 Task: Select the Pacific Time - US & Canada as time zone for the schedule.
Action: Mouse moved to (411, 322)
Screenshot: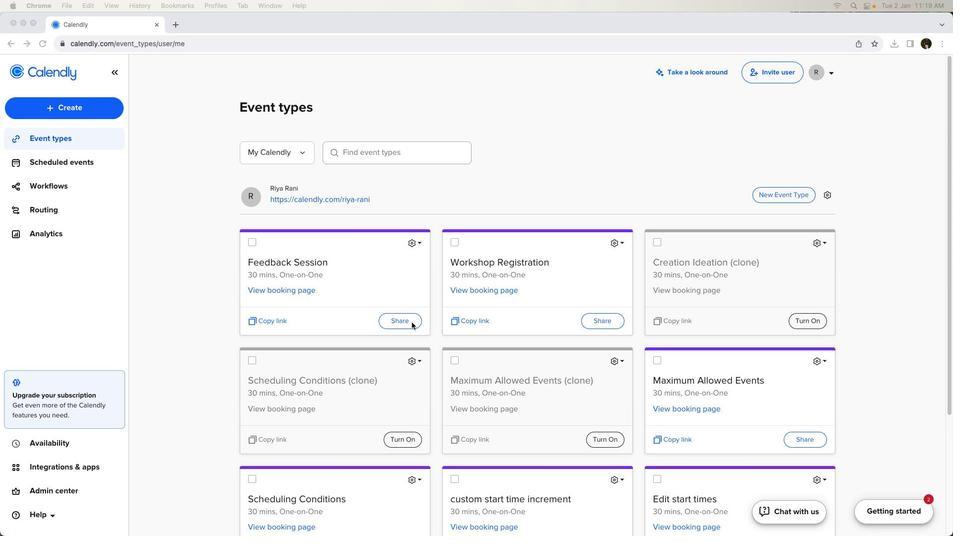 
Action: Mouse pressed left at (411, 322)
Screenshot: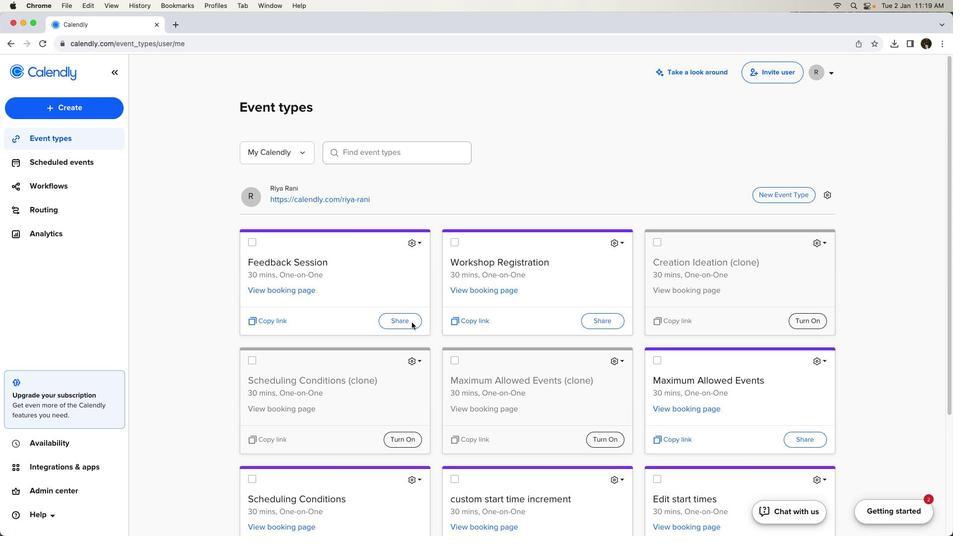 
Action: Mouse pressed left at (411, 322)
Screenshot: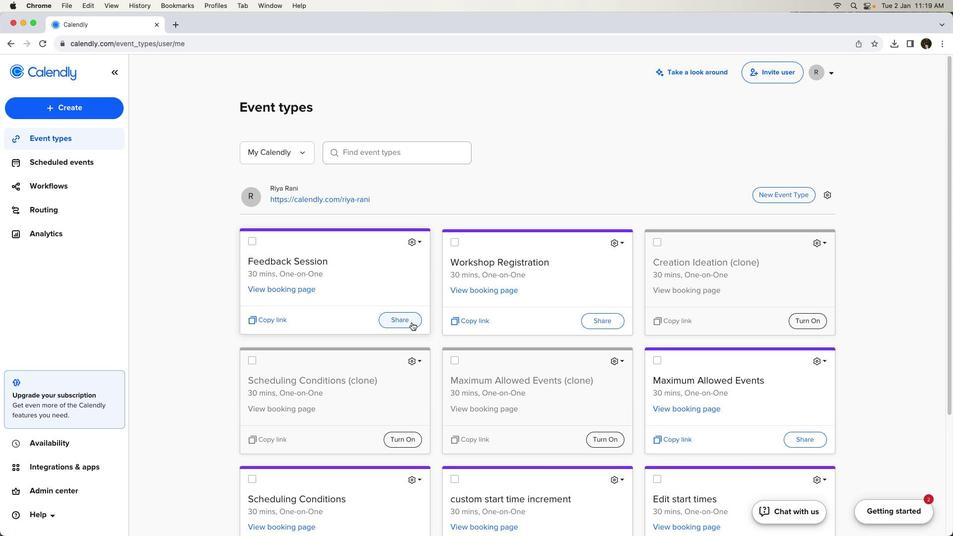 
Action: Mouse moved to (604, 302)
Screenshot: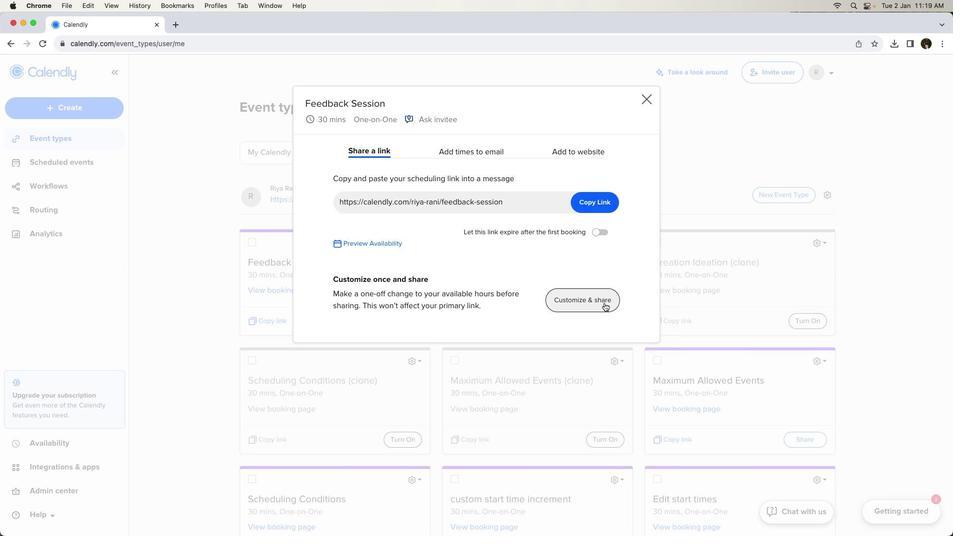 
Action: Mouse pressed left at (604, 302)
Screenshot: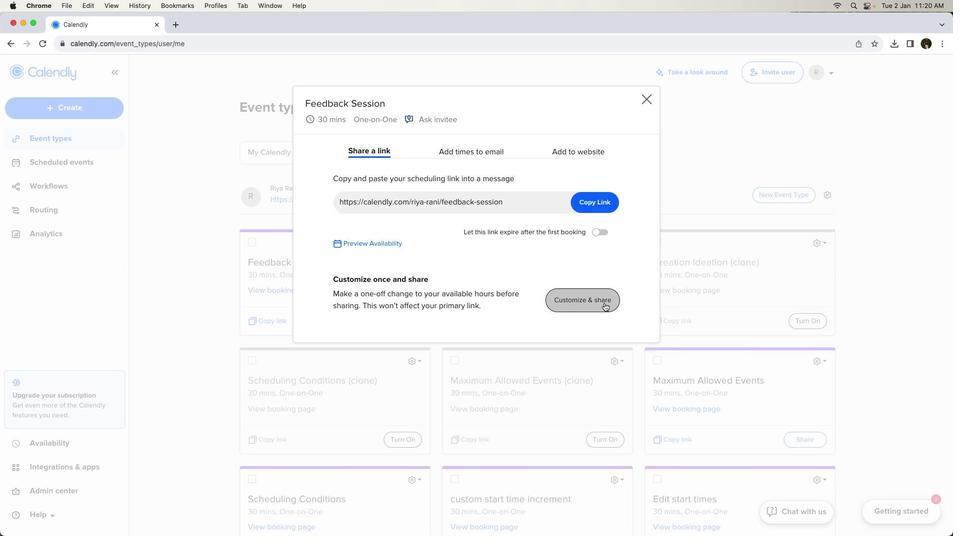 
Action: Mouse moved to (509, 365)
Screenshot: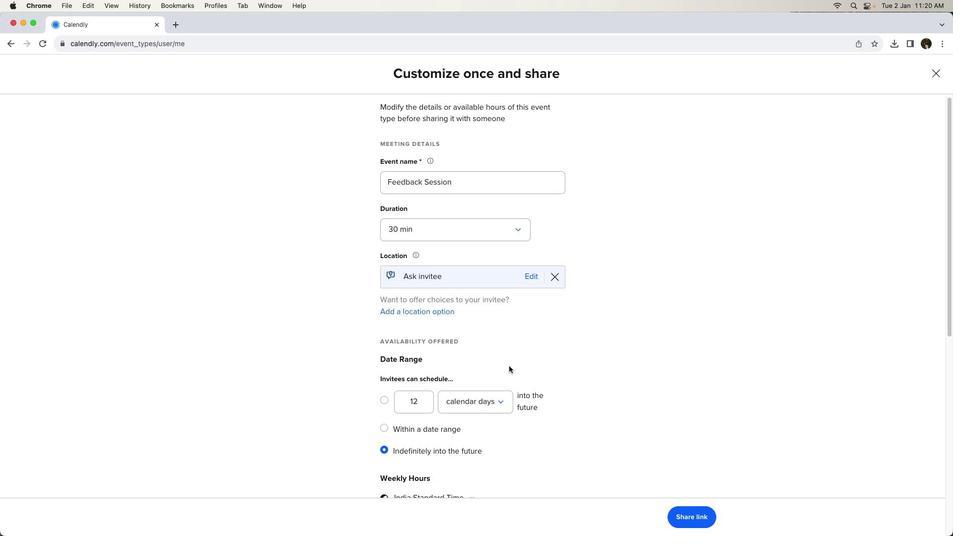 
Action: Mouse scrolled (509, 365) with delta (0, 0)
Screenshot: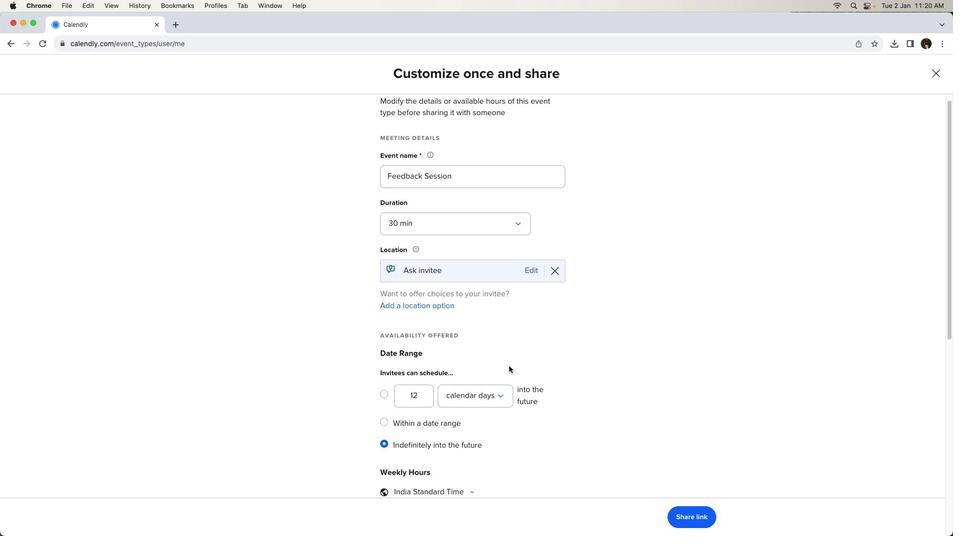 
Action: Mouse scrolled (509, 365) with delta (0, 0)
Screenshot: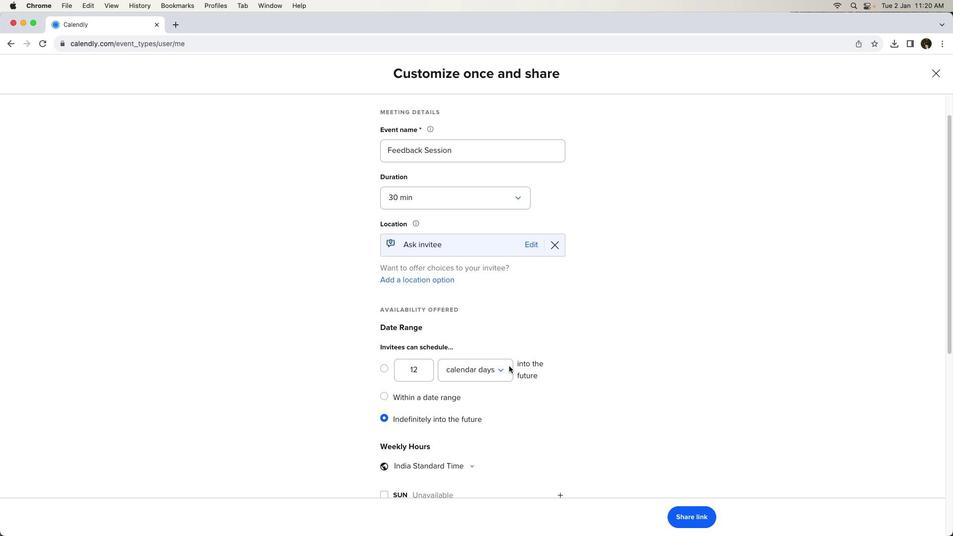 
Action: Mouse scrolled (509, 365) with delta (0, 0)
Screenshot: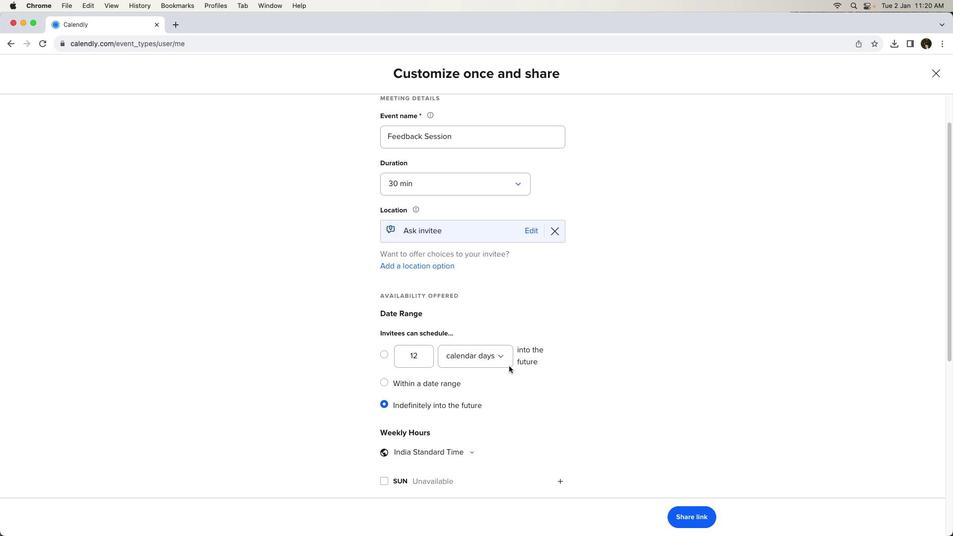 
Action: Mouse moved to (520, 384)
Screenshot: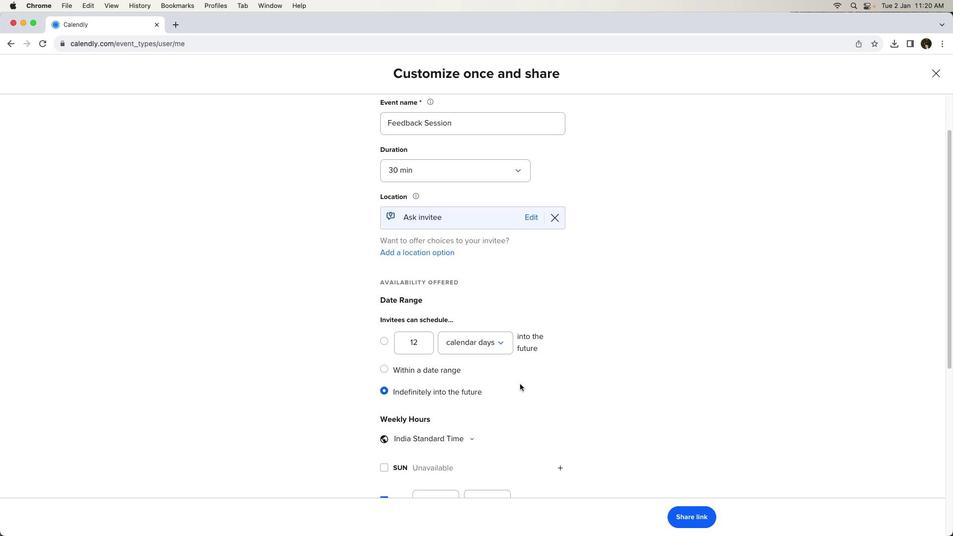 
Action: Mouse scrolled (520, 384) with delta (0, 0)
Screenshot: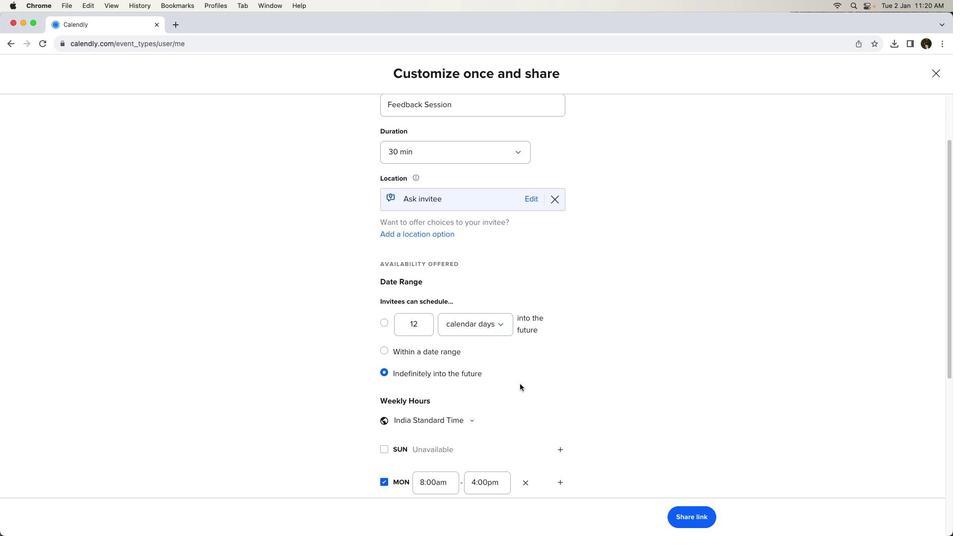 
Action: Mouse scrolled (520, 384) with delta (0, 0)
Screenshot: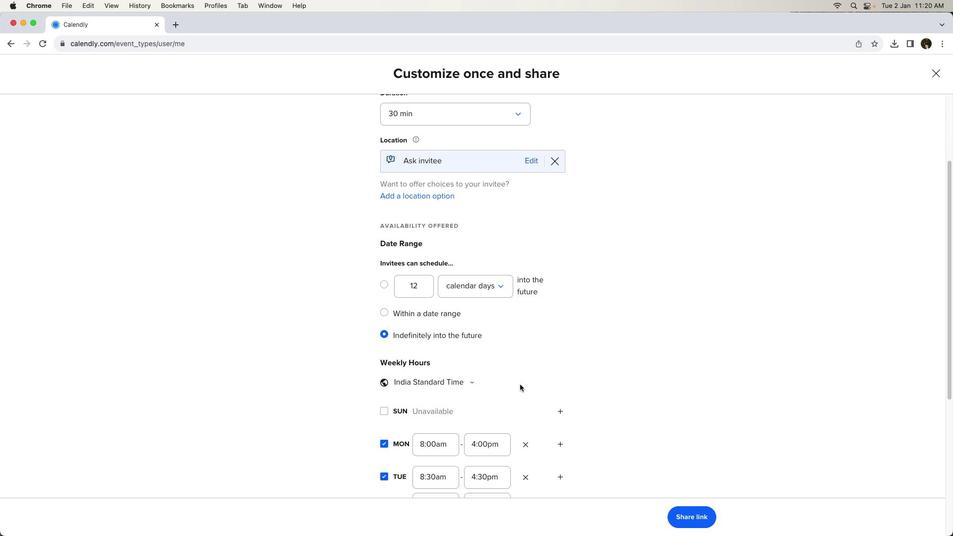 
Action: Mouse scrolled (520, 384) with delta (0, 0)
Screenshot: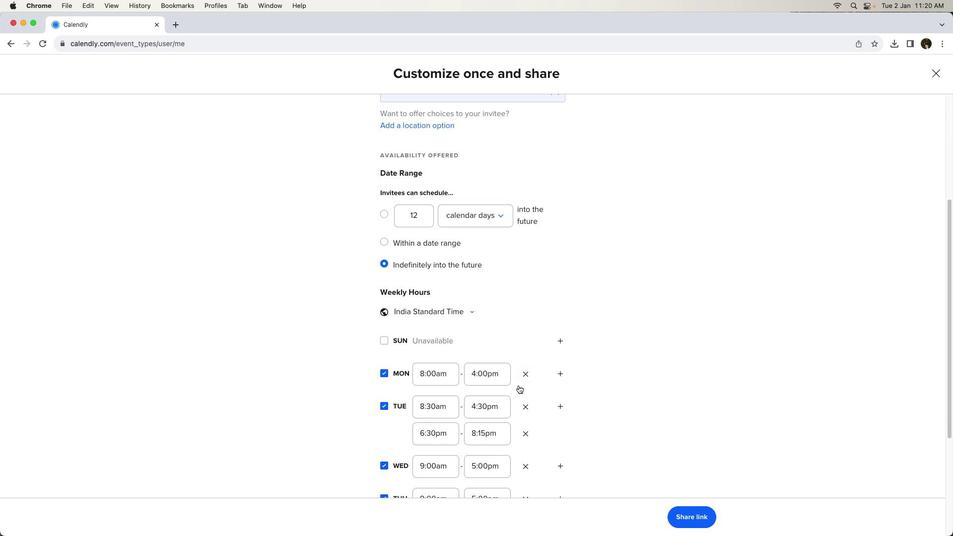 
Action: Mouse scrolled (520, 384) with delta (0, -1)
Screenshot: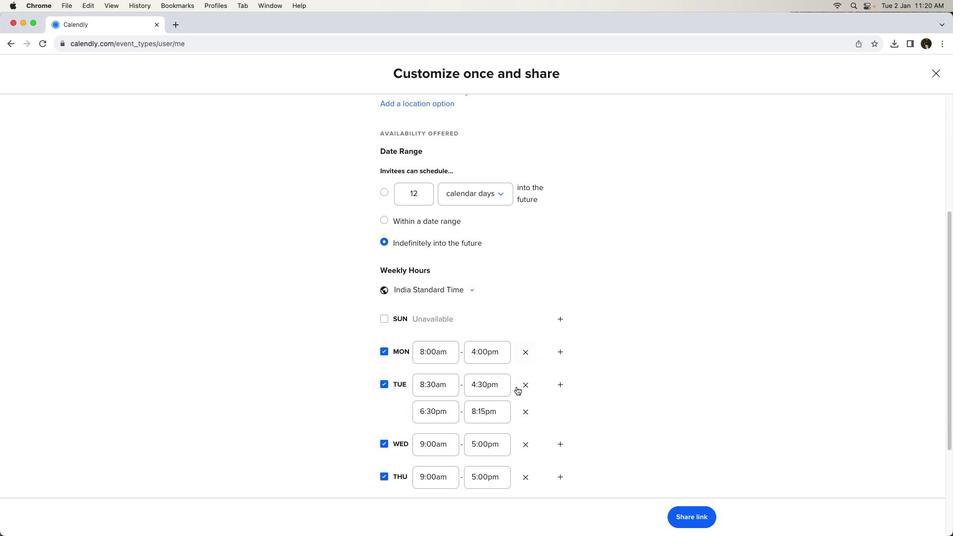 
Action: Mouse moved to (462, 289)
Screenshot: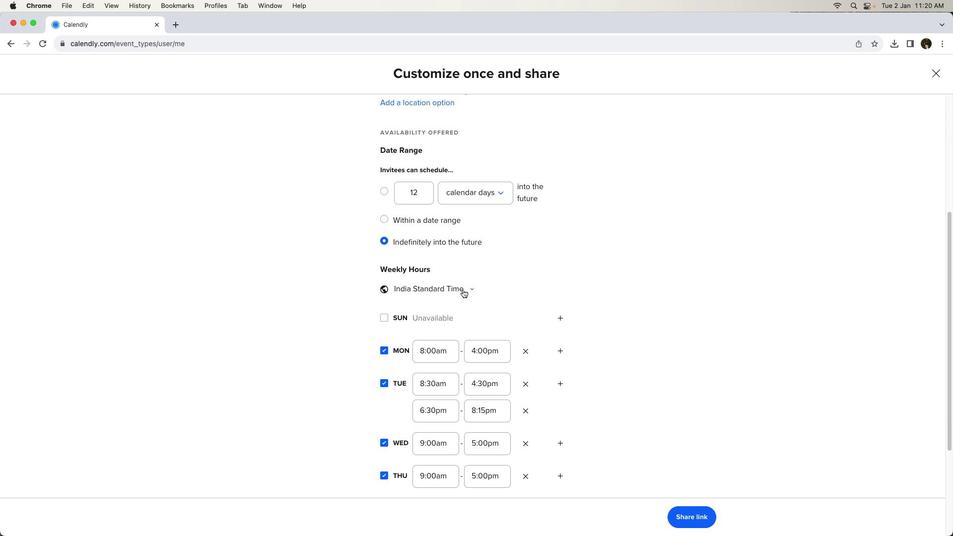 
Action: Mouse pressed left at (462, 289)
Screenshot: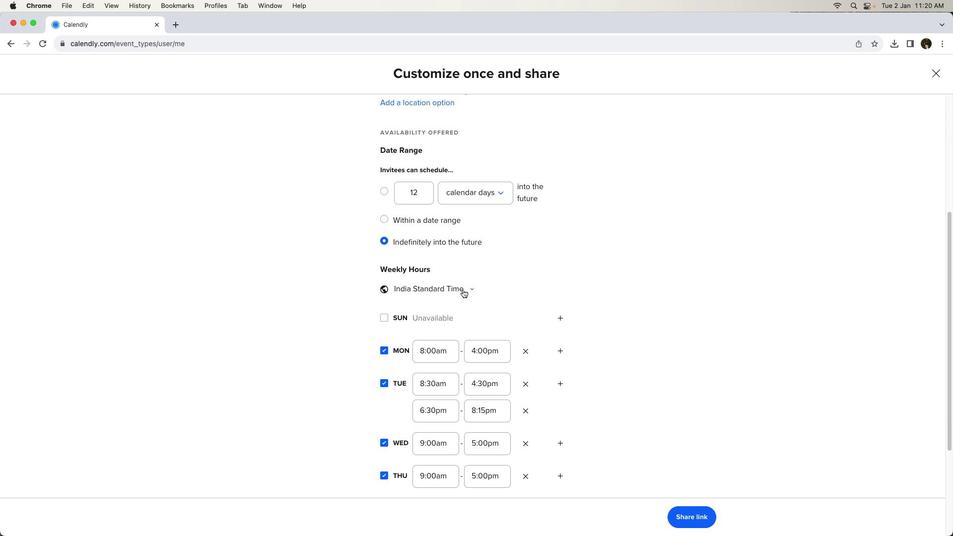 
Action: Mouse moved to (462, 290)
Screenshot: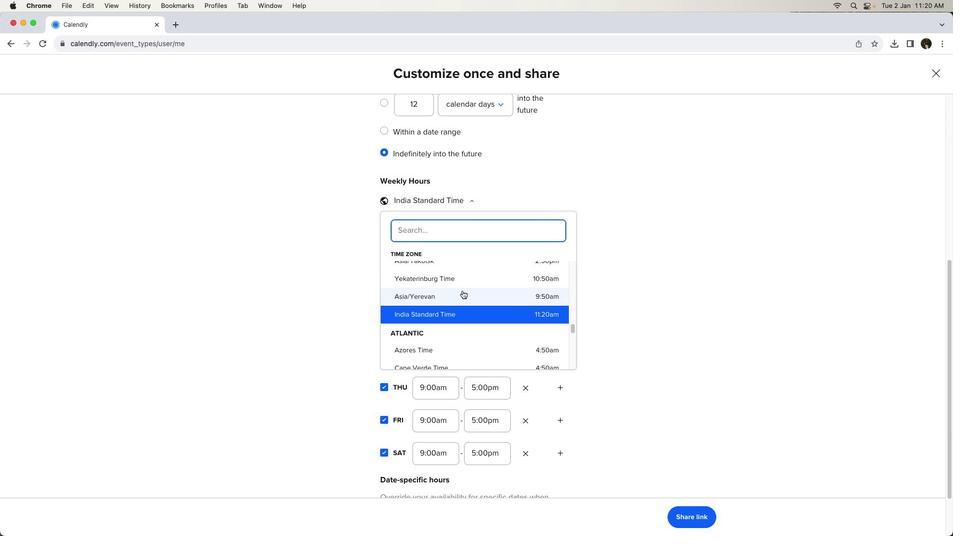 
Action: Mouse scrolled (462, 290) with delta (0, 0)
Screenshot: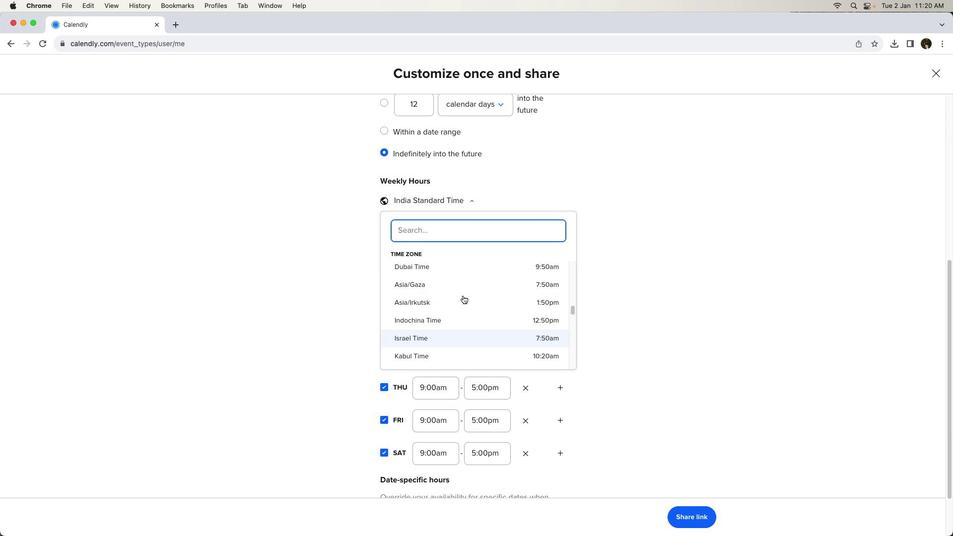 
Action: Mouse scrolled (462, 290) with delta (0, 0)
Screenshot: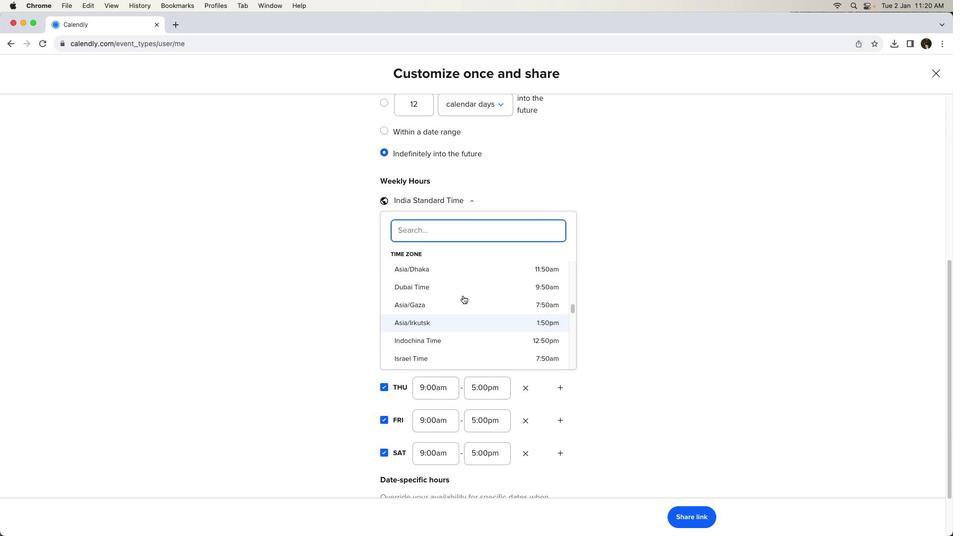
Action: Mouse moved to (462, 290)
Screenshot: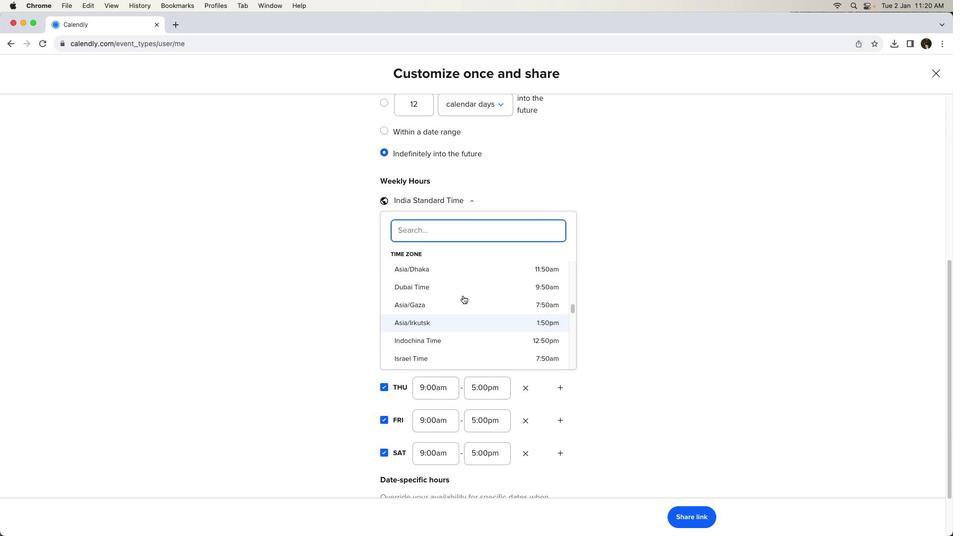 
Action: Mouse scrolled (462, 290) with delta (0, 1)
Screenshot: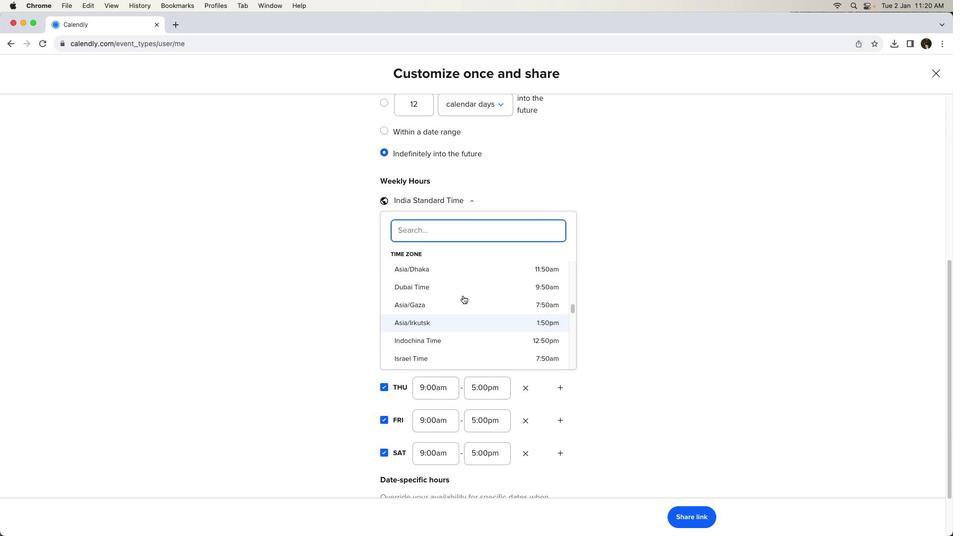 
Action: Mouse moved to (462, 291)
Screenshot: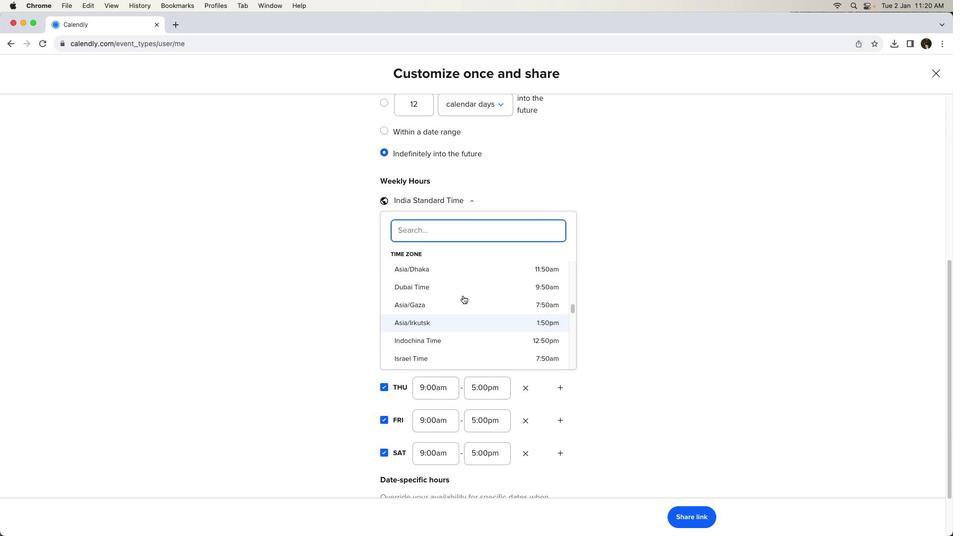
Action: Mouse scrolled (462, 291) with delta (0, 2)
Screenshot: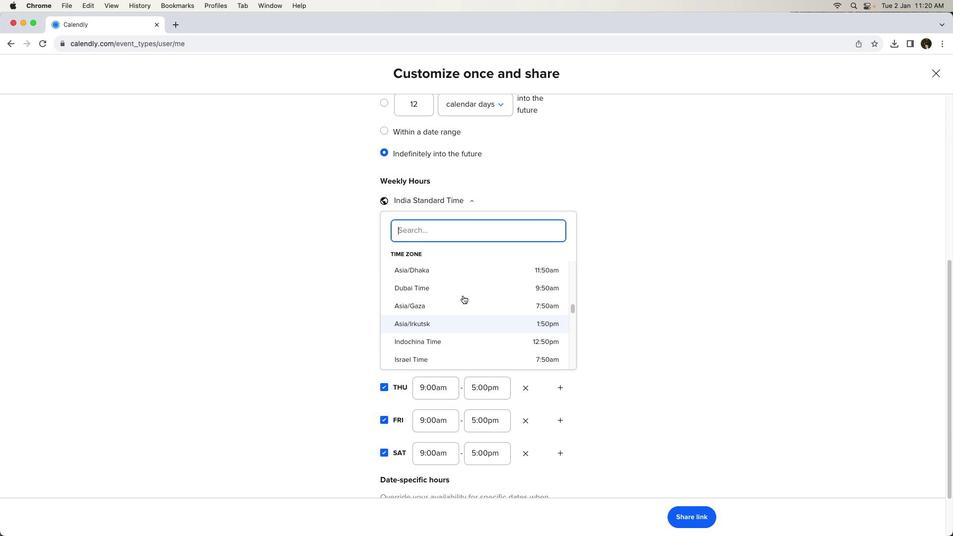
Action: Mouse moved to (462, 292)
Screenshot: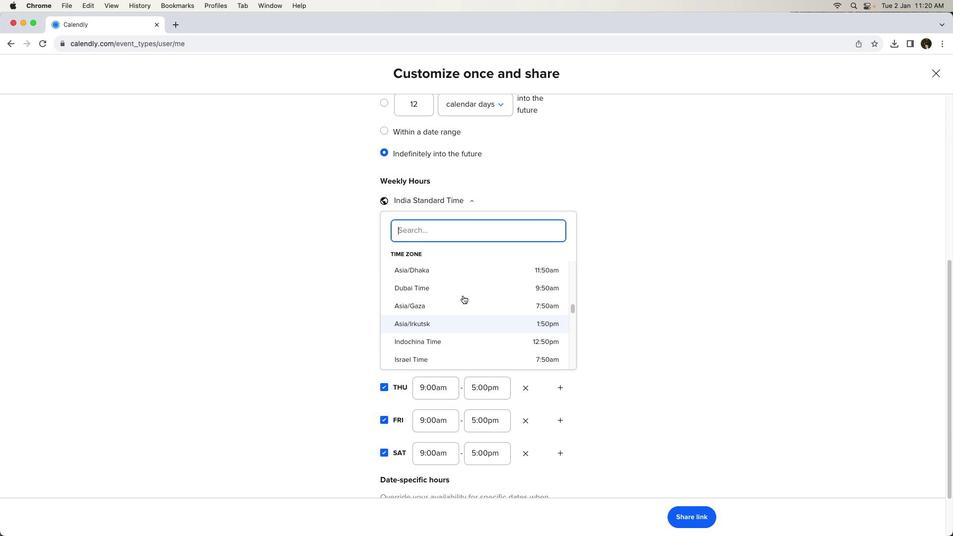 
Action: Mouse scrolled (462, 292) with delta (0, 2)
Screenshot: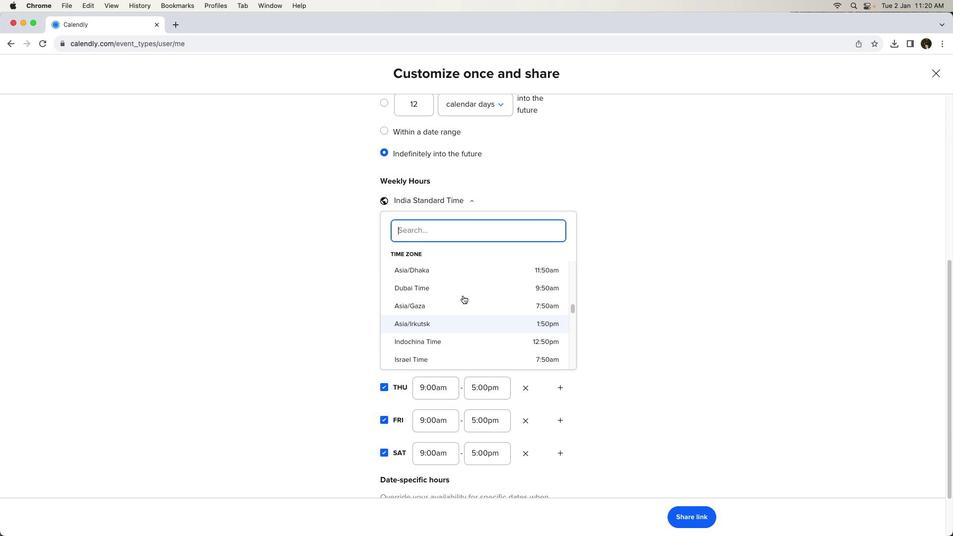 
Action: Mouse moved to (463, 295)
Screenshot: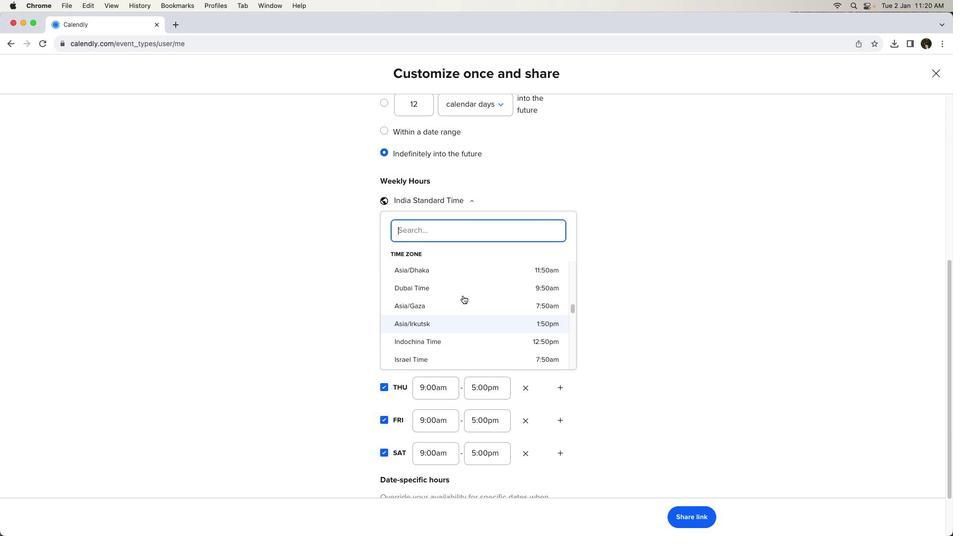 
Action: Mouse scrolled (463, 295) with delta (0, 0)
Screenshot: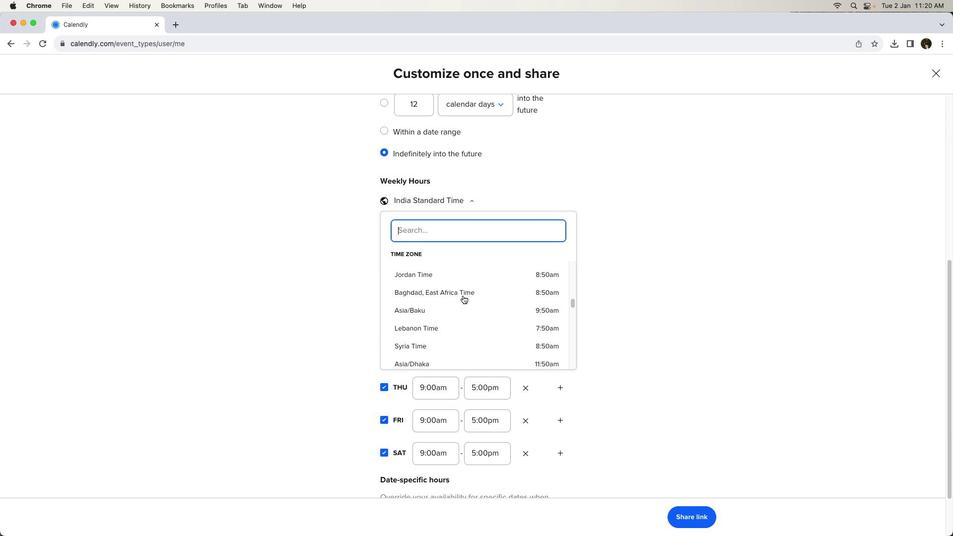 
Action: Mouse scrolled (463, 295) with delta (0, 0)
Screenshot: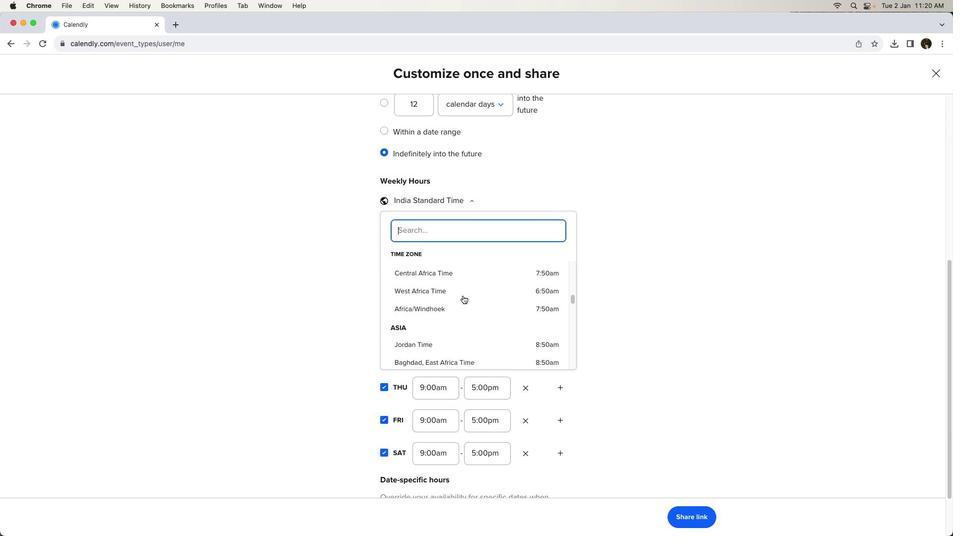 
Action: Mouse scrolled (463, 295) with delta (0, 1)
Screenshot: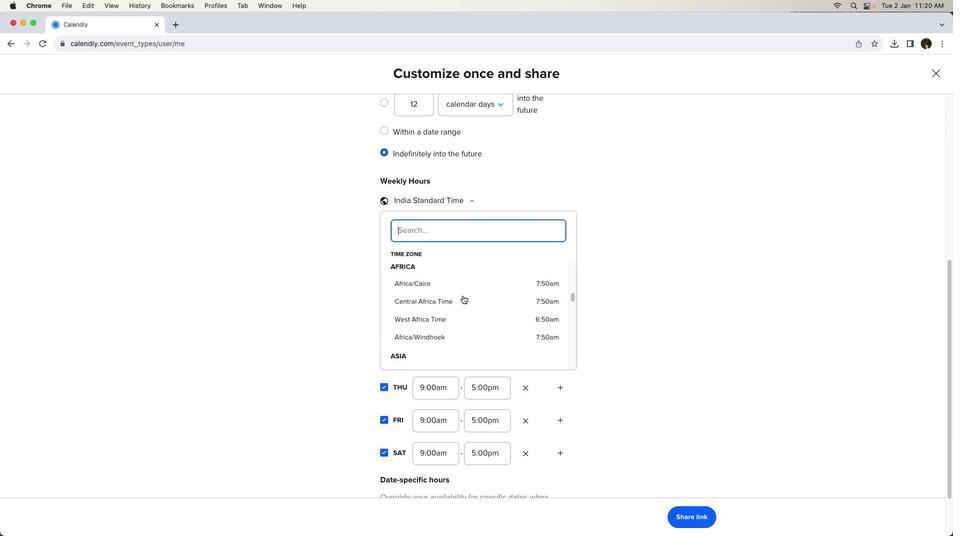 
Action: Mouse scrolled (463, 295) with delta (0, 2)
Screenshot: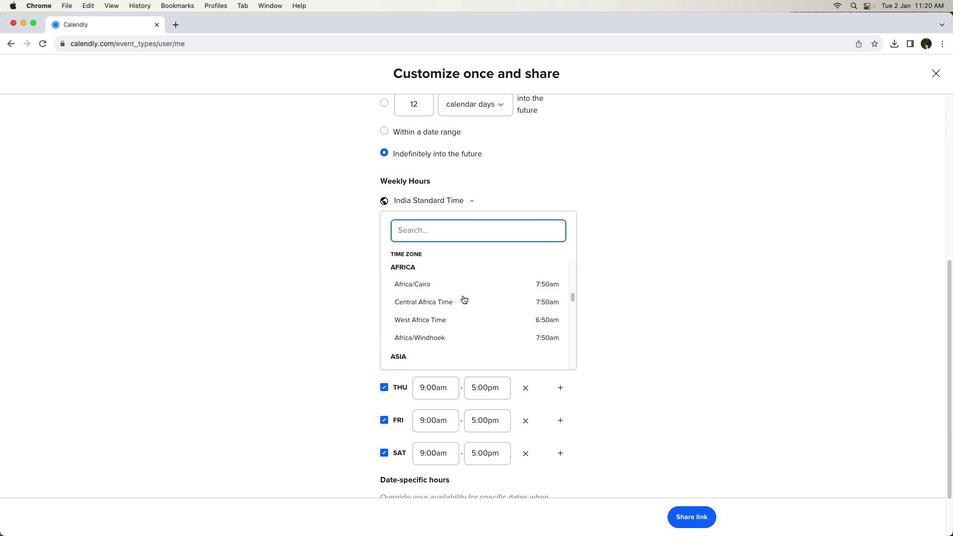 
Action: Mouse scrolled (463, 295) with delta (0, 0)
Screenshot: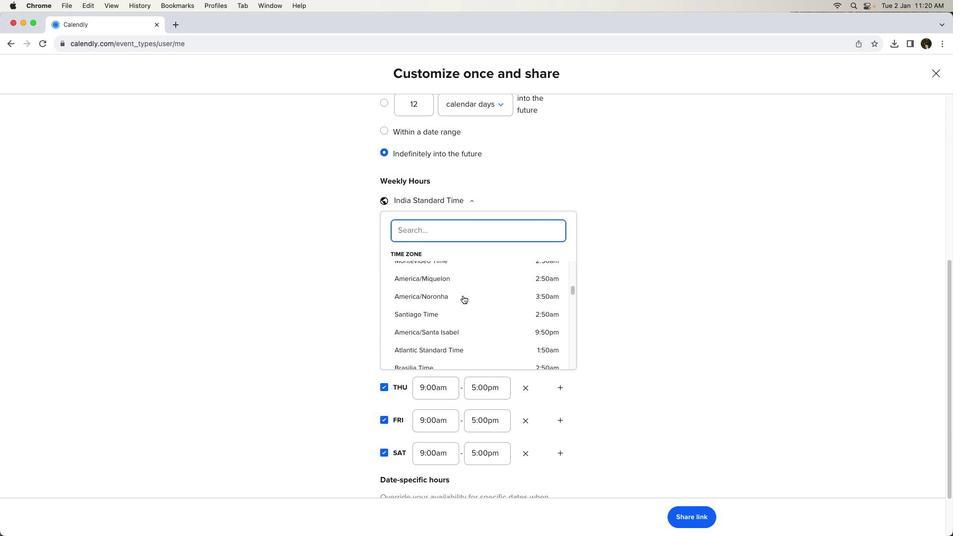 
Action: Mouse scrolled (463, 295) with delta (0, 0)
Screenshot: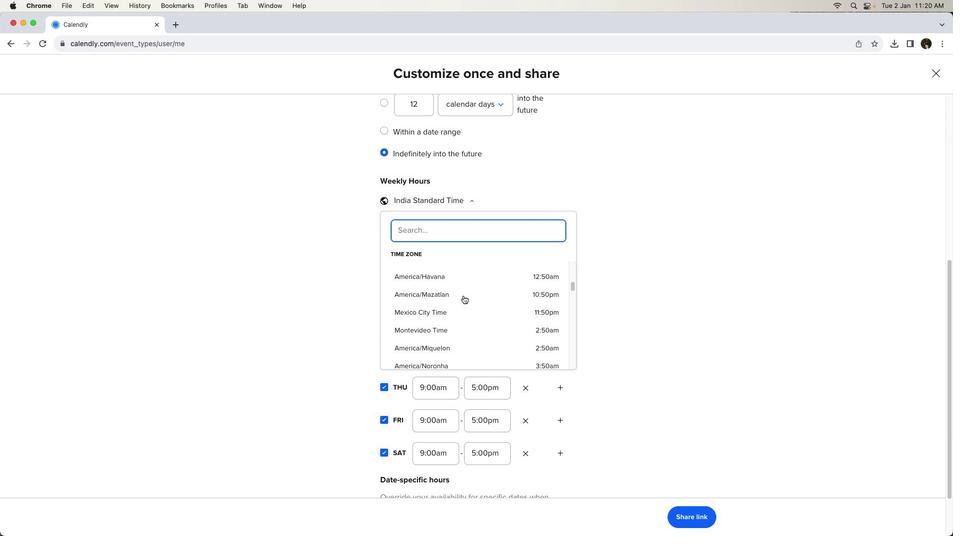 
Action: Mouse scrolled (463, 295) with delta (0, 1)
Screenshot: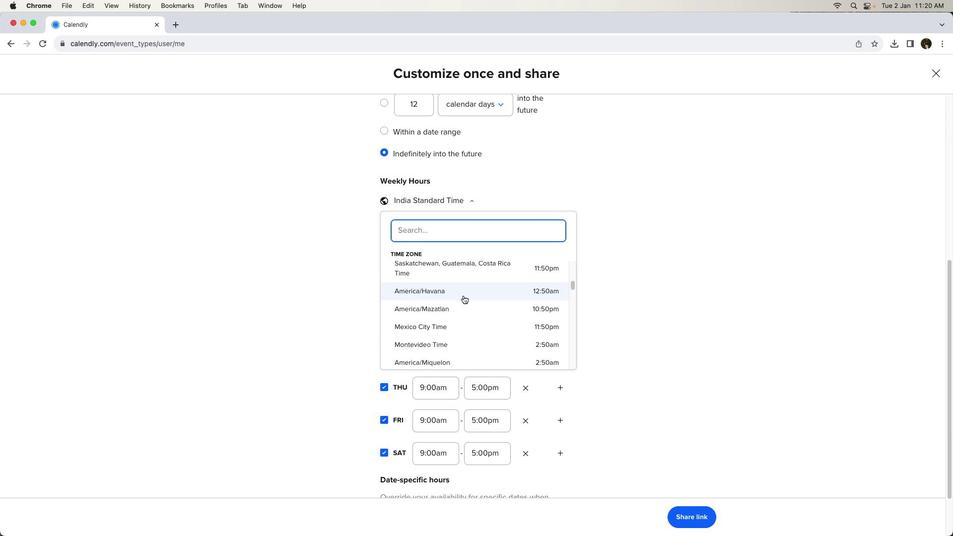 
Action: Mouse scrolled (463, 295) with delta (0, 2)
Screenshot: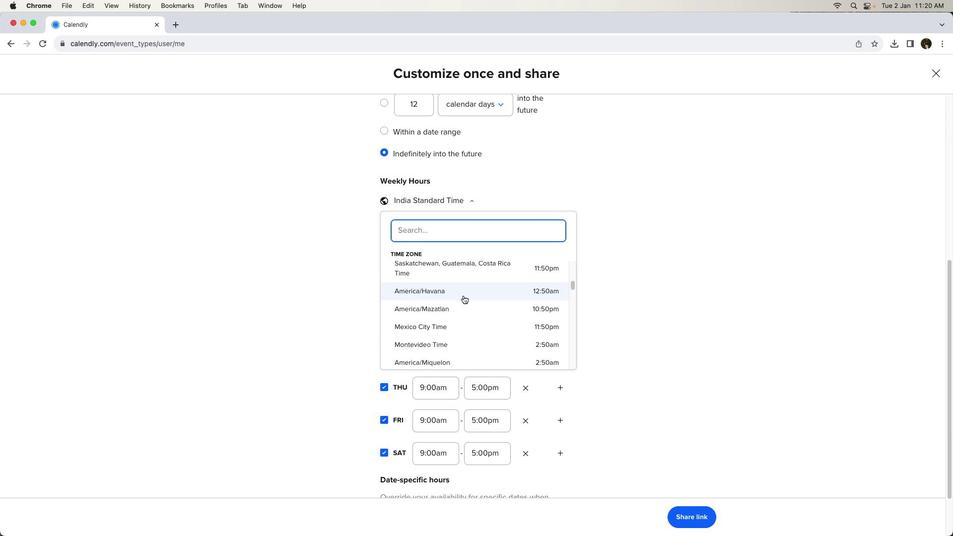 
Action: Mouse moved to (463, 295)
Screenshot: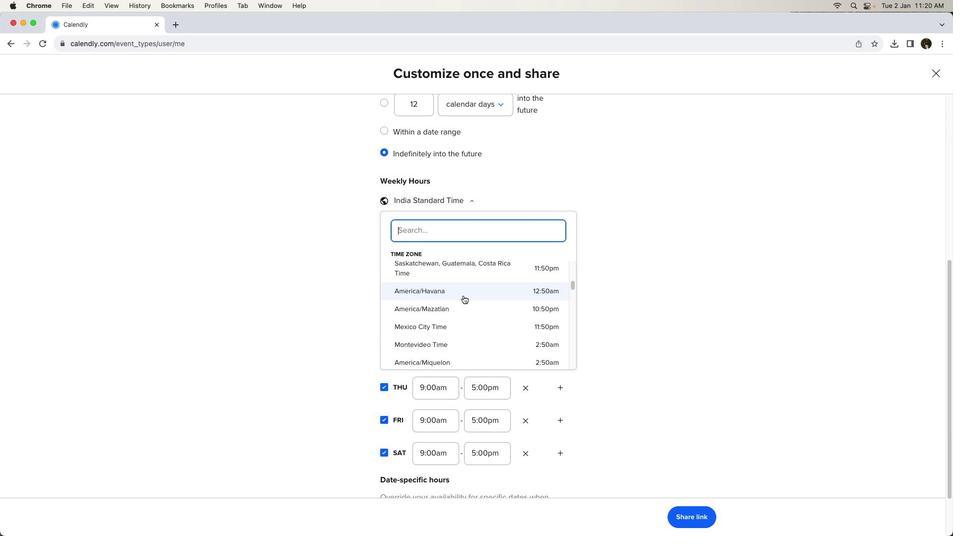 
Action: Mouse scrolled (463, 295) with delta (0, 0)
Screenshot: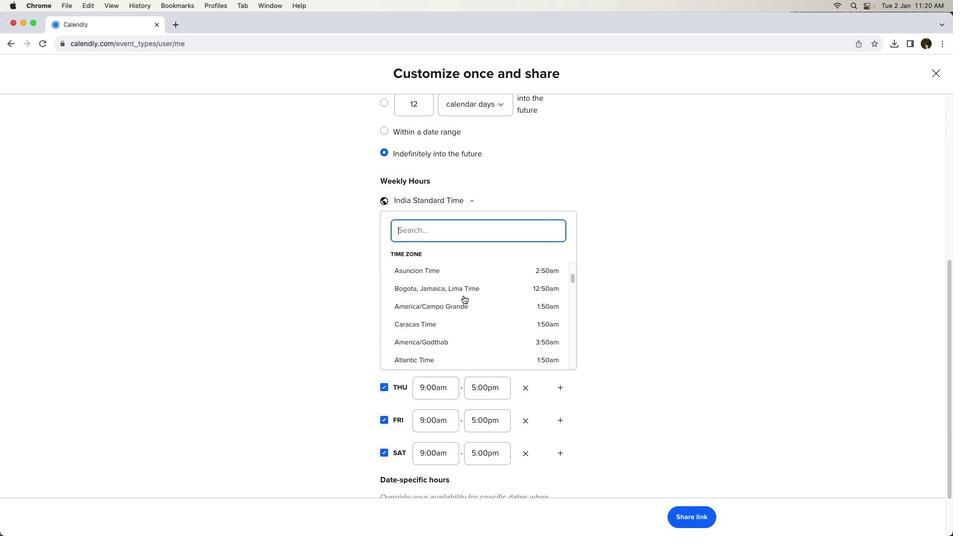 
Action: Mouse scrolled (463, 295) with delta (0, 0)
Screenshot: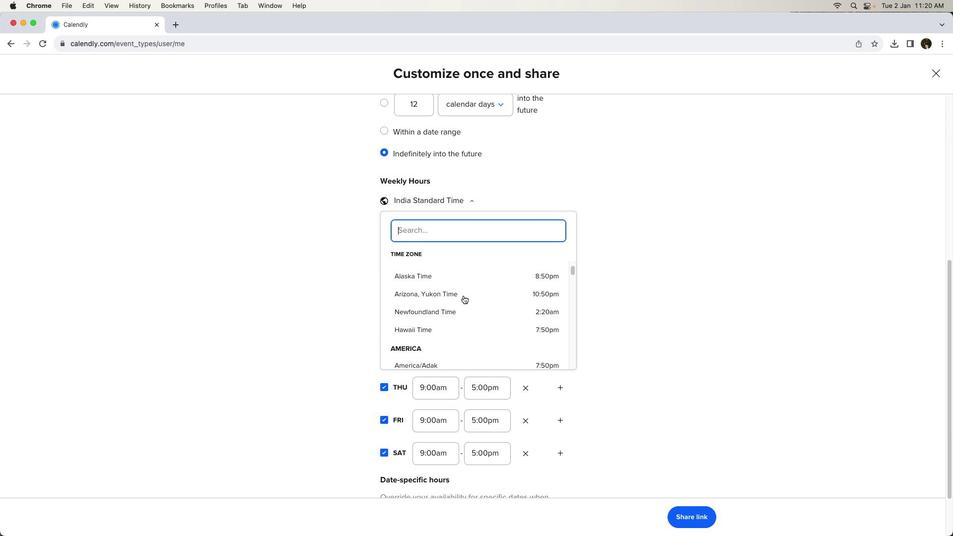 
Action: Mouse scrolled (463, 295) with delta (0, 1)
Screenshot: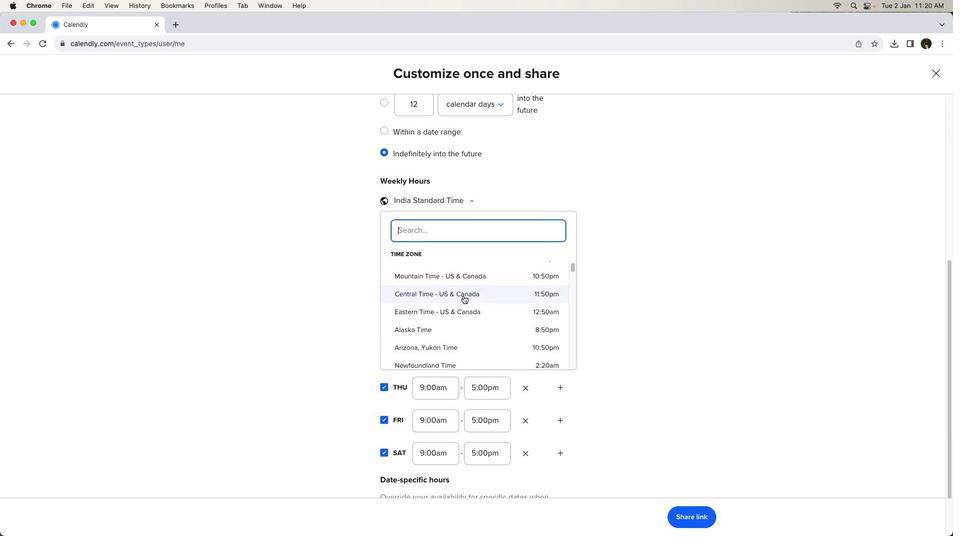 
Action: Mouse scrolled (463, 295) with delta (0, 2)
Screenshot: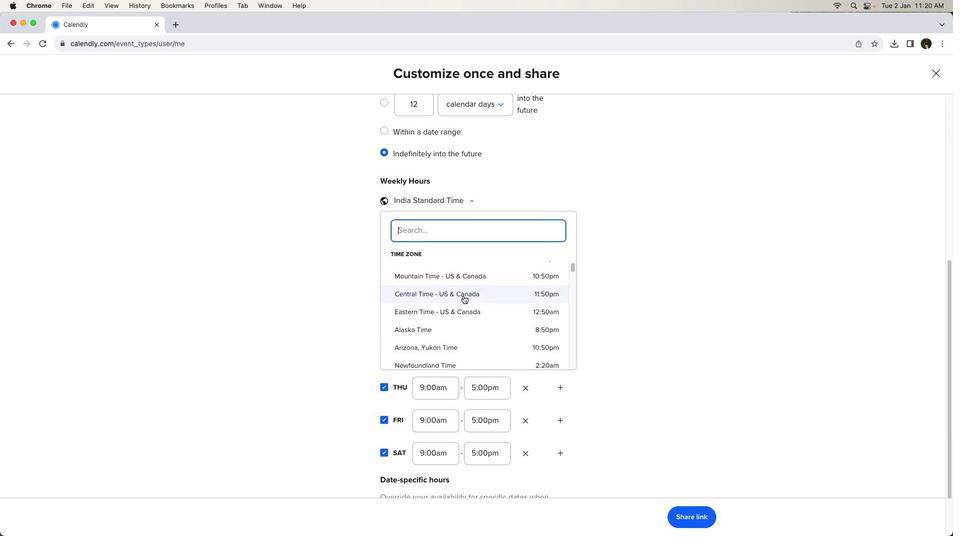
Action: Mouse scrolled (463, 295) with delta (0, 2)
Screenshot: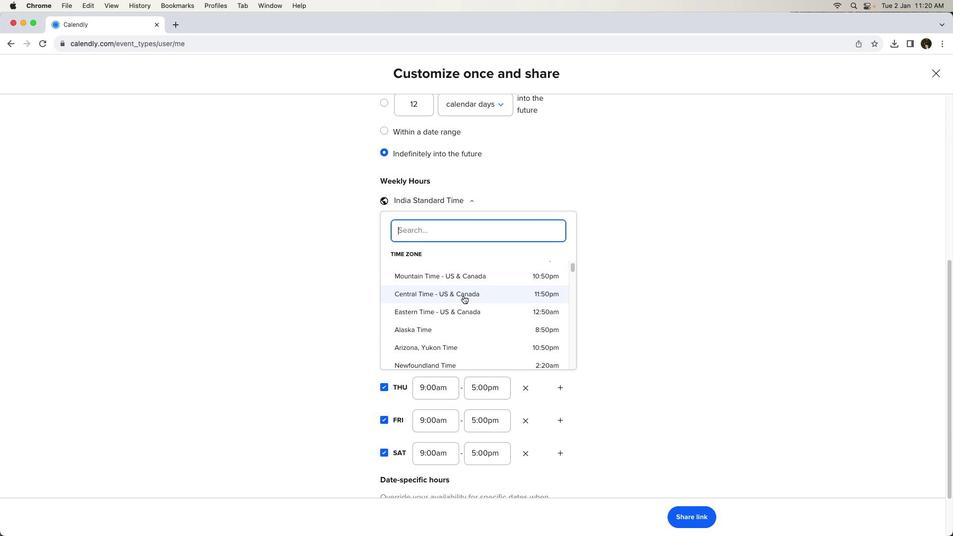 
Action: Mouse moved to (463, 295)
Screenshot: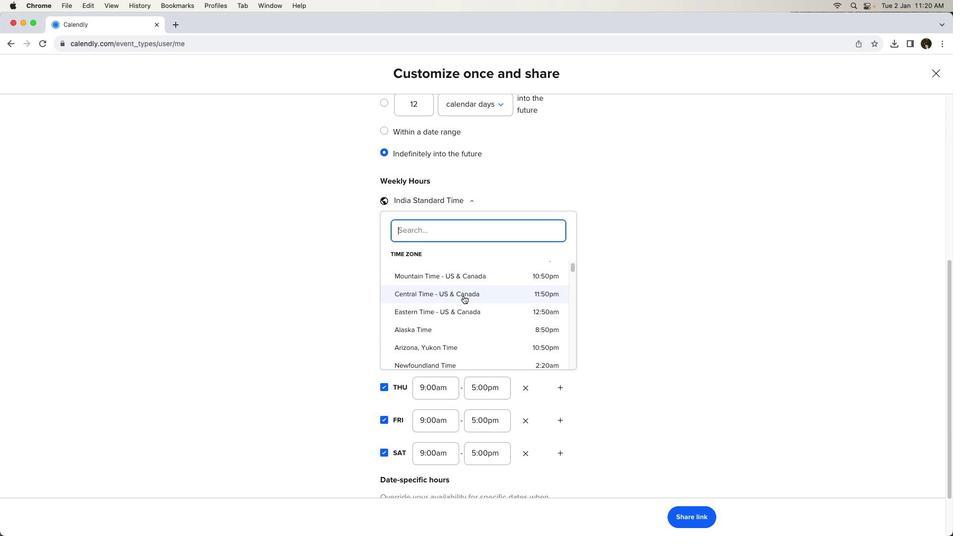 
Action: Mouse scrolled (463, 295) with delta (0, 0)
Screenshot: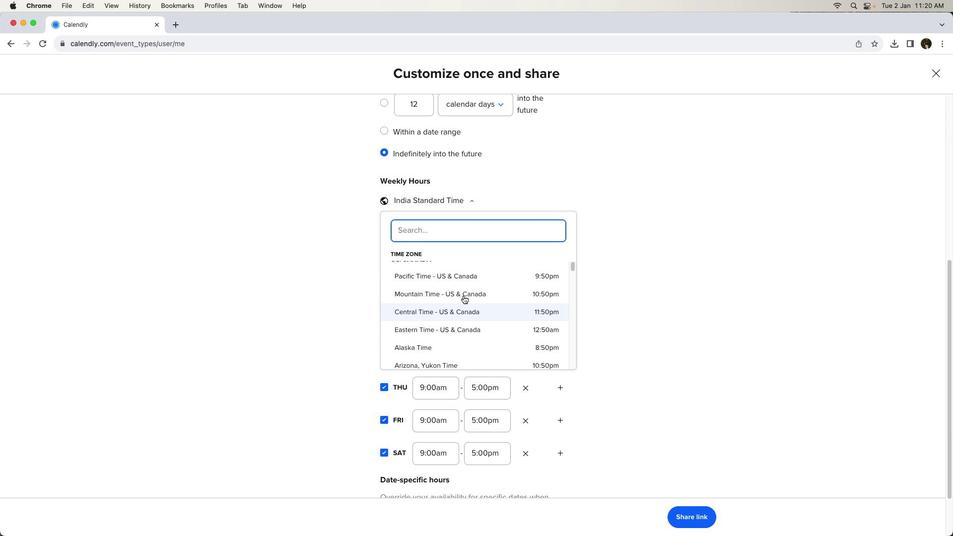 
Action: Mouse scrolled (463, 295) with delta (0, 0)
Screenshot: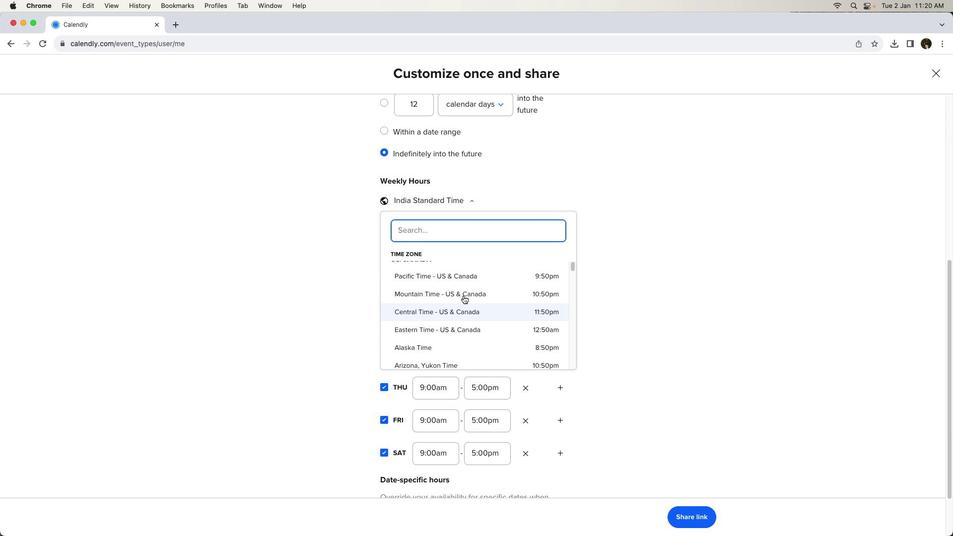 
Action: Mouse scrolled (463, 295) with delta (0, 1)
Screenshot: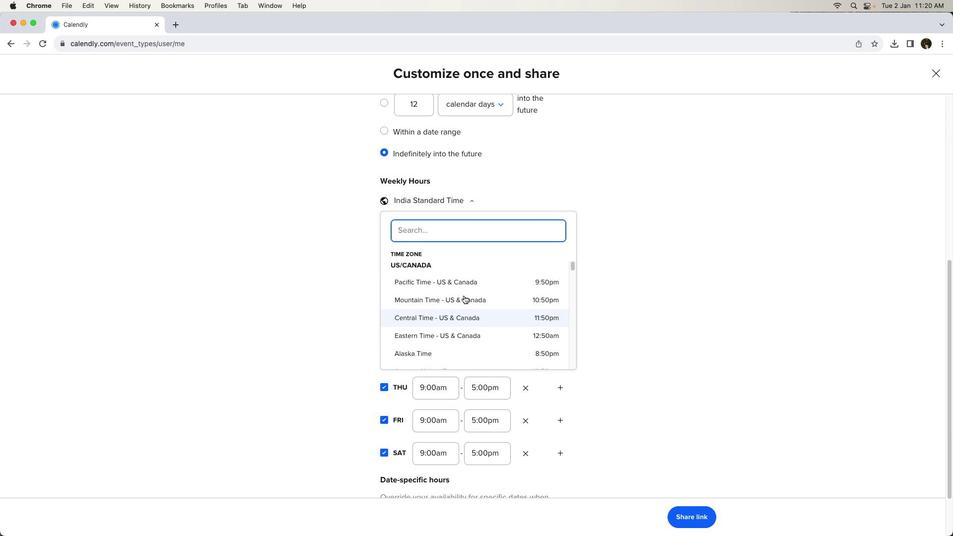 
Action: Mouse scrolled (463, 295) with delta (0, 2)
Screenshot: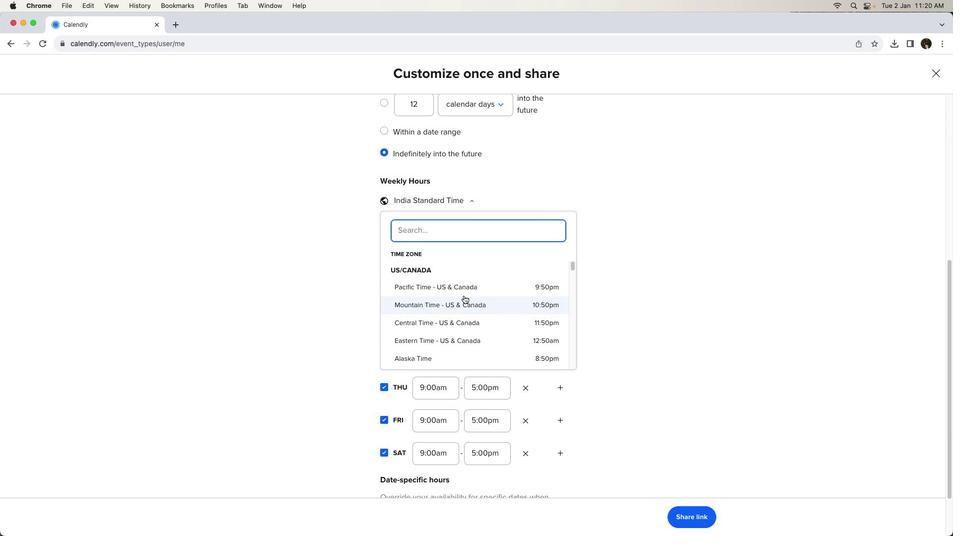 
Action: Mouse moved to (463, 295)
Screenshot: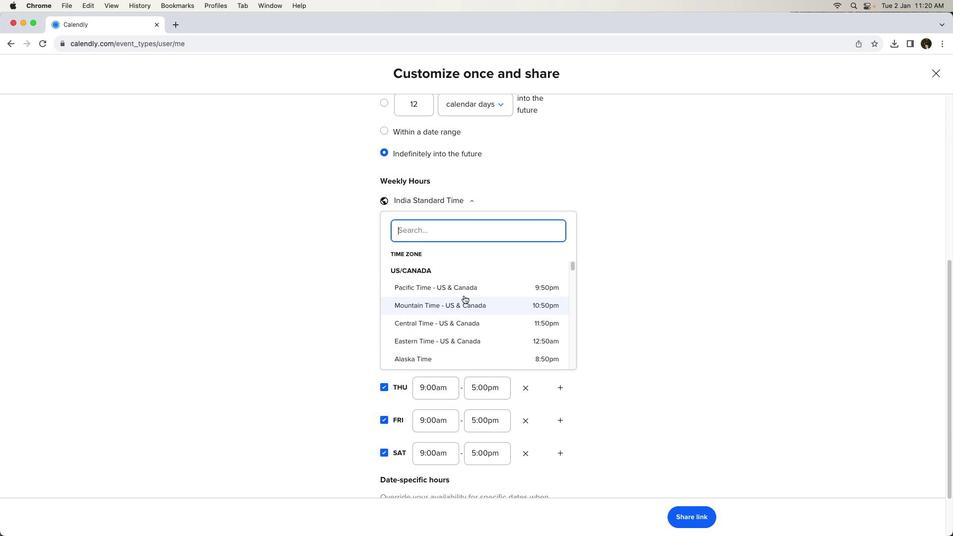 
Action: Mouse scrolled (463, 295) with delta (0, 0)
Screenshot: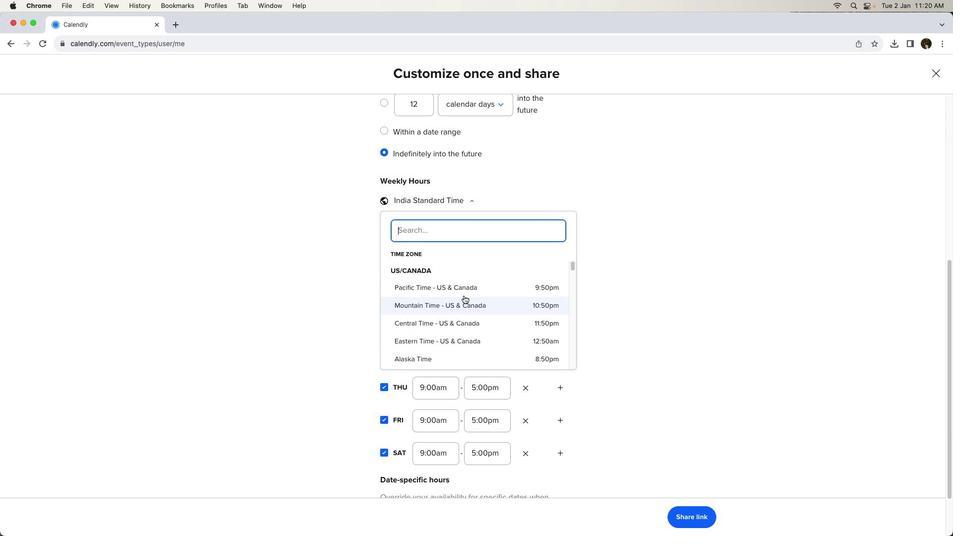 
Action: Mouse scrolled (463, 295) with delta (0, 0)
Screenshot: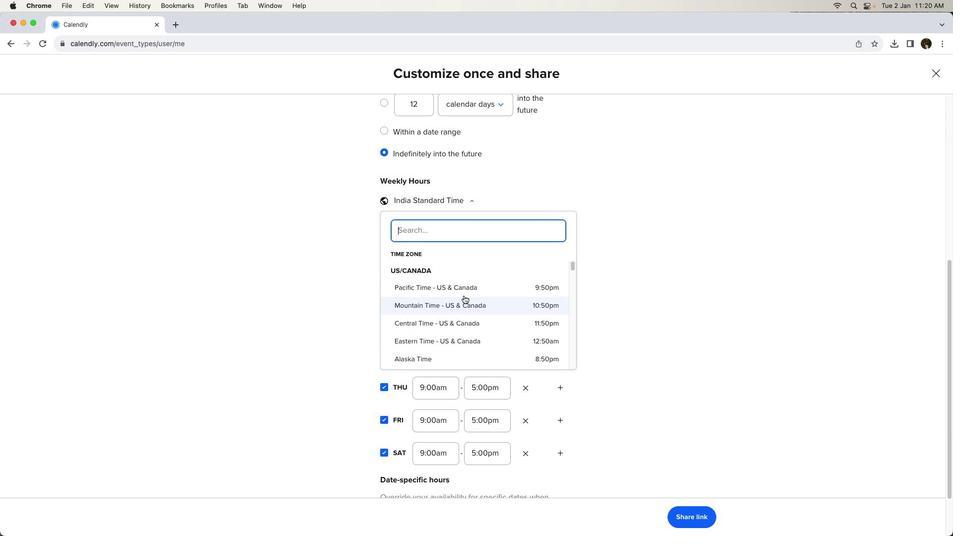 
Action: Mouse scrolled (463, 295) with delta (0, 1)
Screenshot: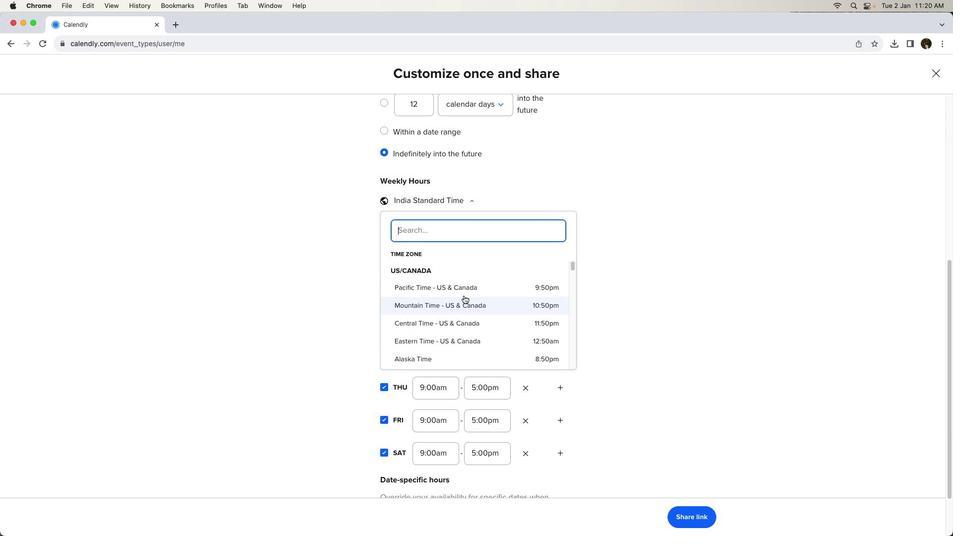 
Action: Mouse scrolled (463, 295) with delta (0, 2)
Screenshot: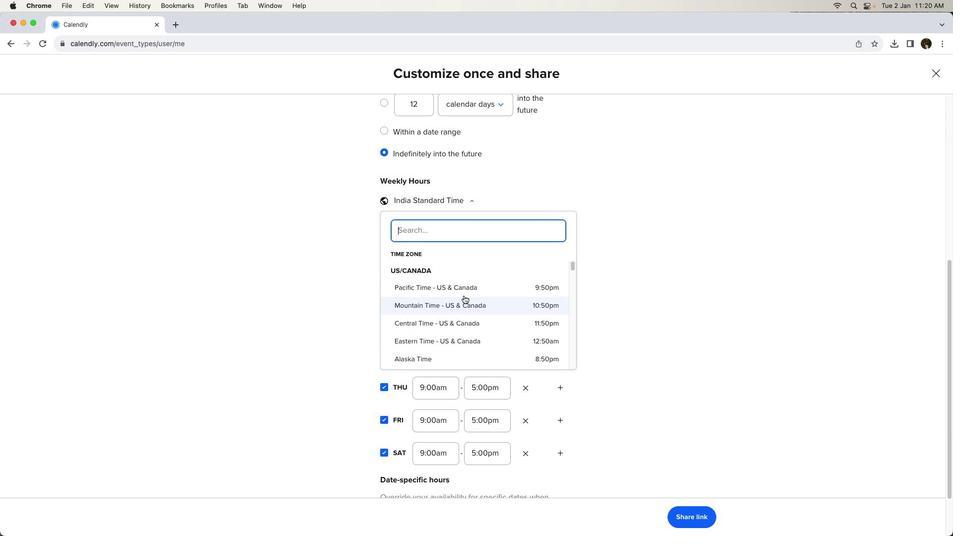 
Action: Mouse moved to (469, 290)
Screenshot: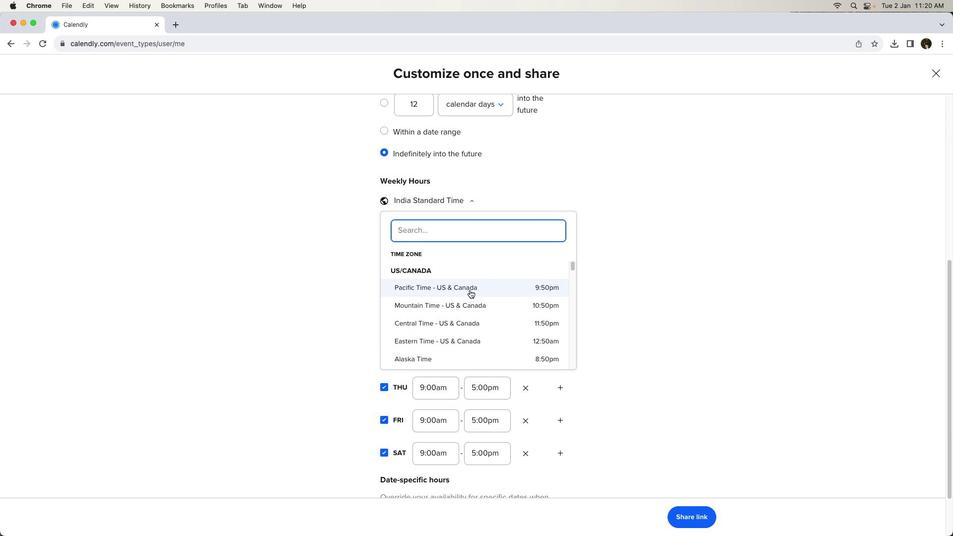 
Action: Mouse pressed left at (469, 290)
Screenshot: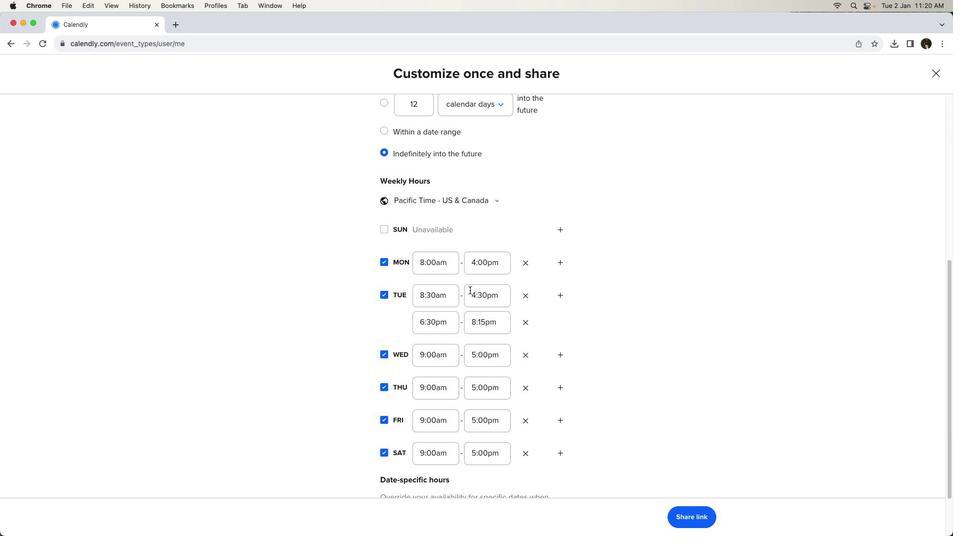 
Action: Mouse moved to (700, 517)
Screenshot: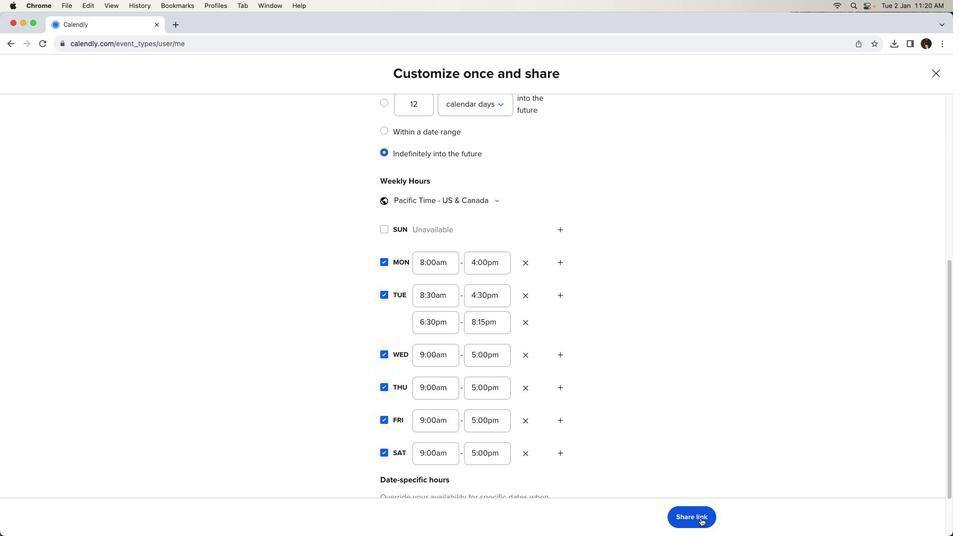 
Action: Mouse pressed left at (700, 517)
Screenshot: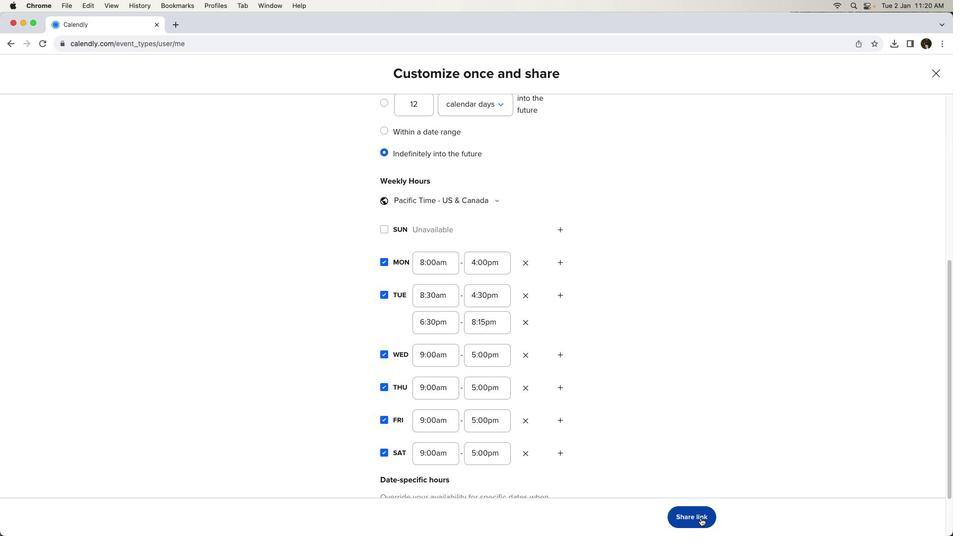 
Action: Mouse moved to (687, 466)
Screenshot: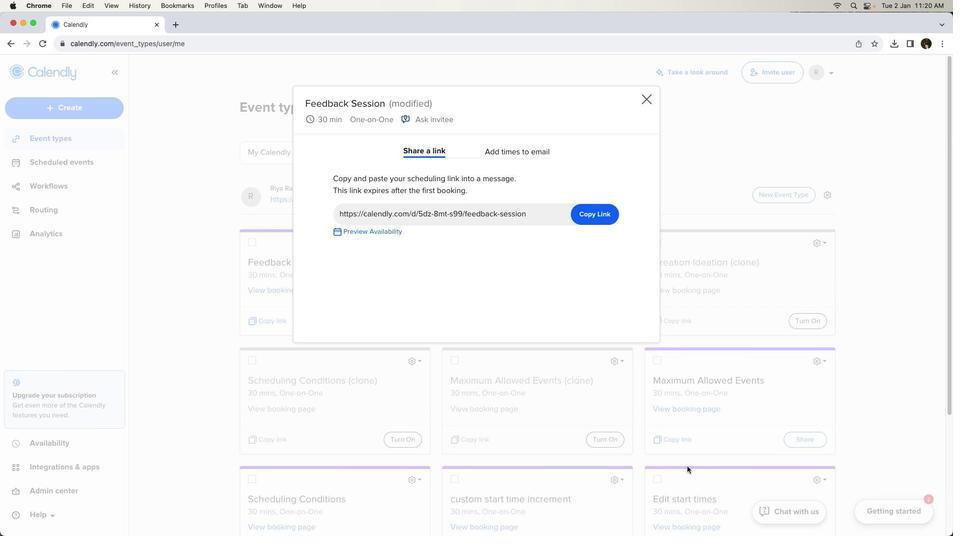 
